 Task: Create a new contact in Outlook with the following details: Full Name: Shubham Jain, Company: ADN Broadband pvt ltd, Job Title: Network Engineer, Mobile: 09899344968, Address: Pitampura, New Delhi, India.
Action: Mouse moved to (16, 70)
Screenshot: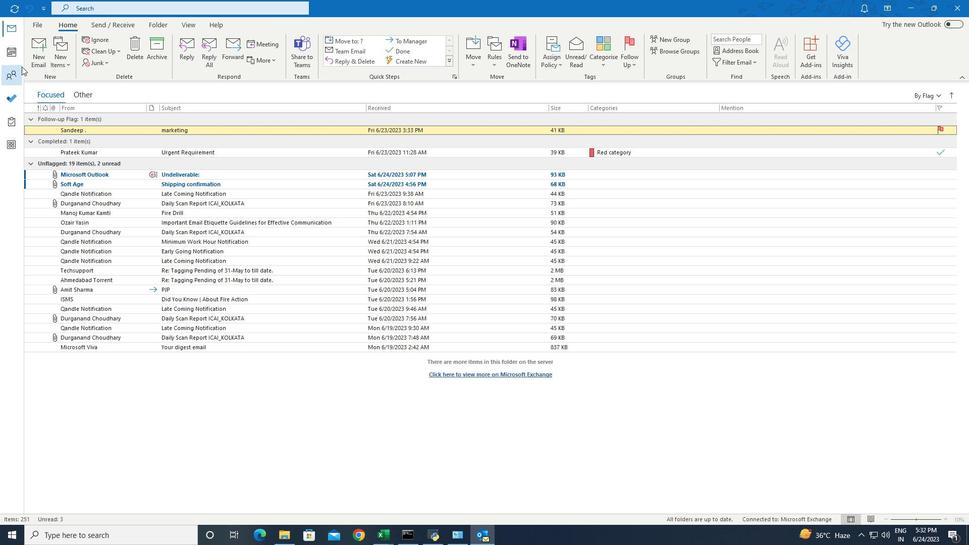 
Action: Mouse pressed left at (16, 70)
Screenshot: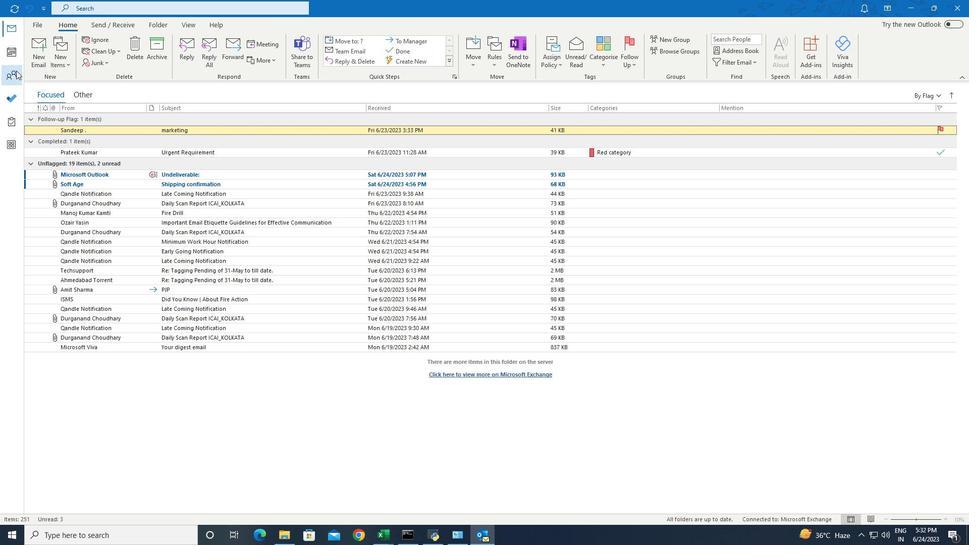 
Action: Mouse moved to (29, 56)
Screenshot: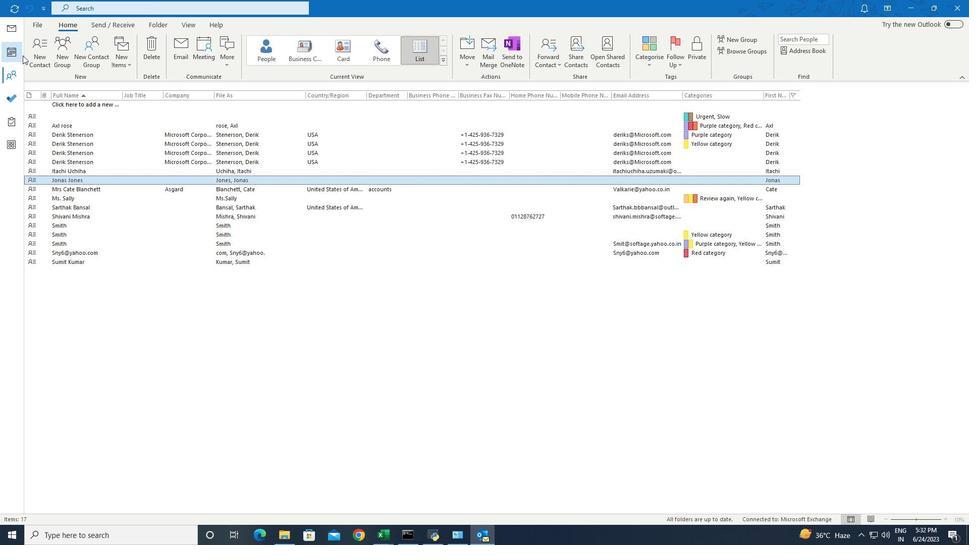 
Action: Mouse pressed left at (29, 56)
Screenshot: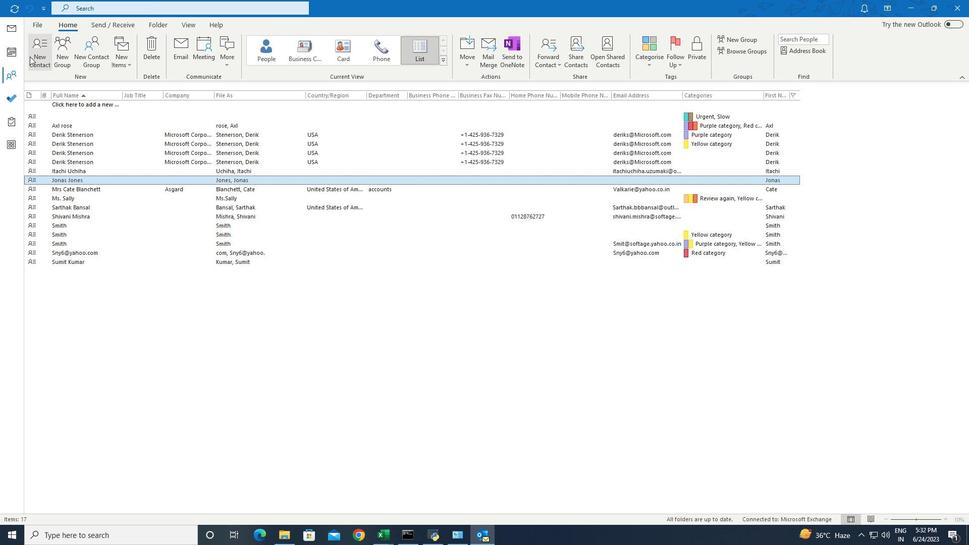 
Action: Mouse moved to (145, 159)
Screenshot: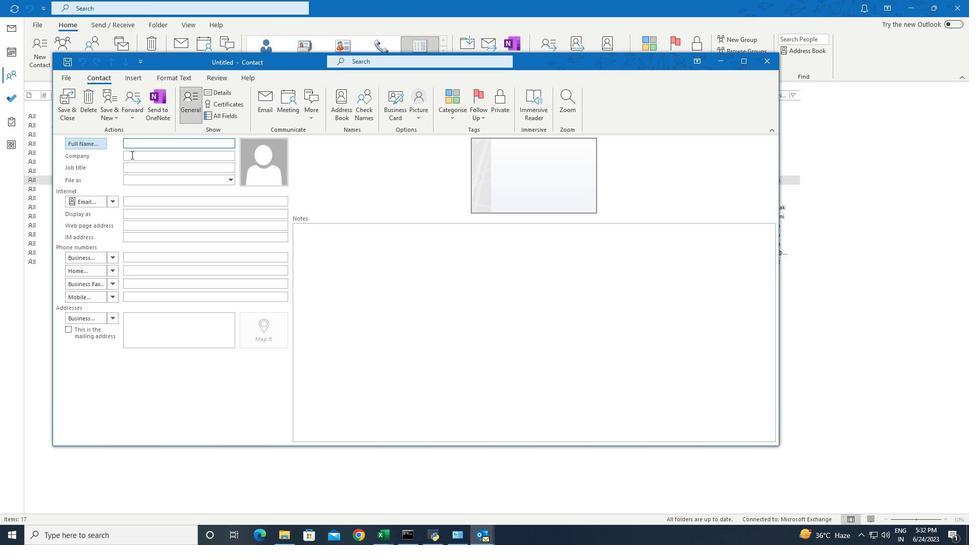 
Action: Key pressed <Key.shift>Shubham<Key.space><Key.shift>Jain
Screenshot: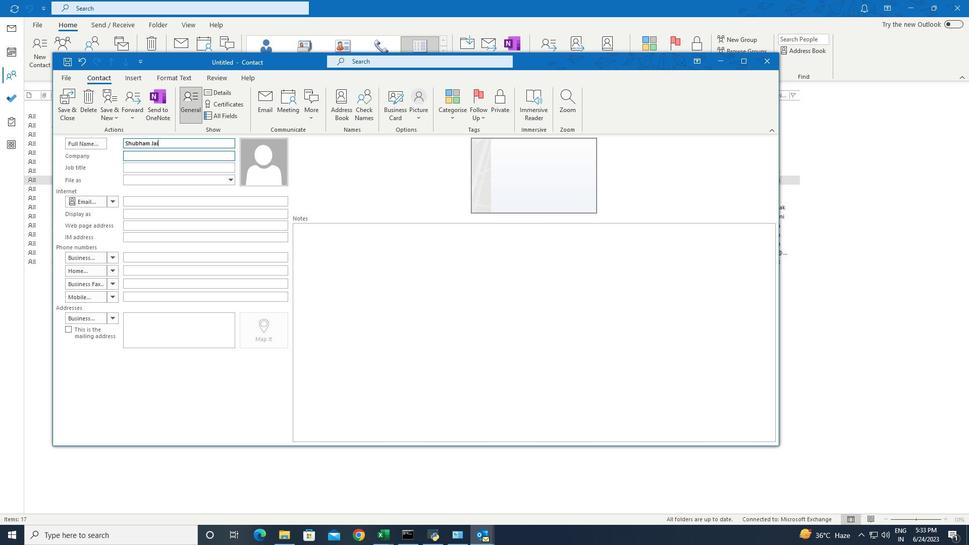 
Action: Mouse moved to (186, 321)
Screenshot: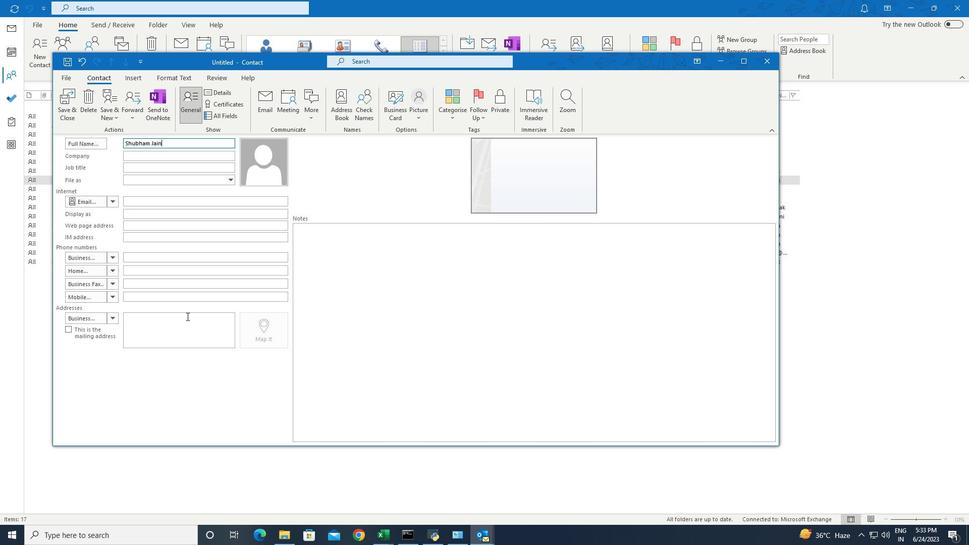 
Action: Mouse pressed left at (186, 321)
Screenshot: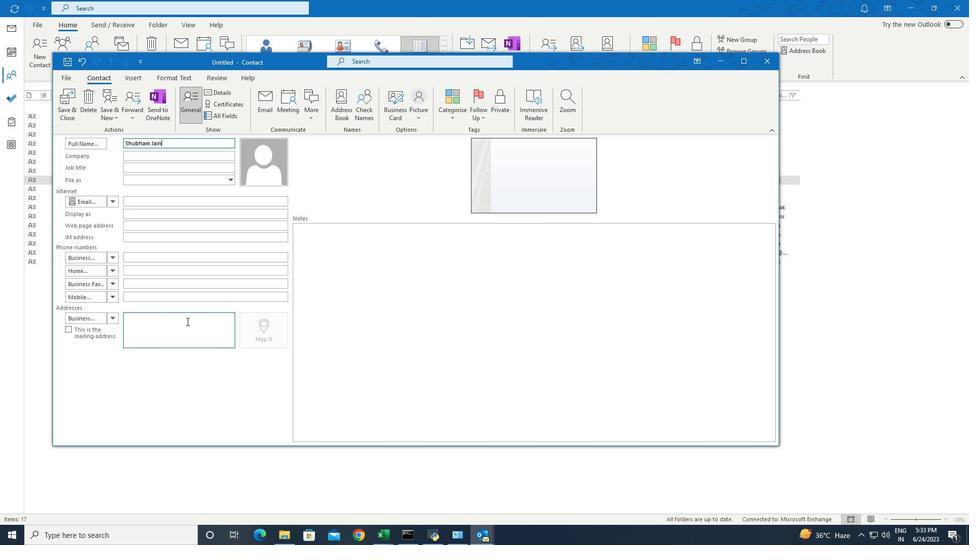 
Action: Key pressed <Key.shift>Pitampura,<Key.space><Key.shift>New<Key.space><Key.shift><Key.shift><Key.shift><Key.shift>Delhi,<Key.space><Key.shift>India
Screenshot: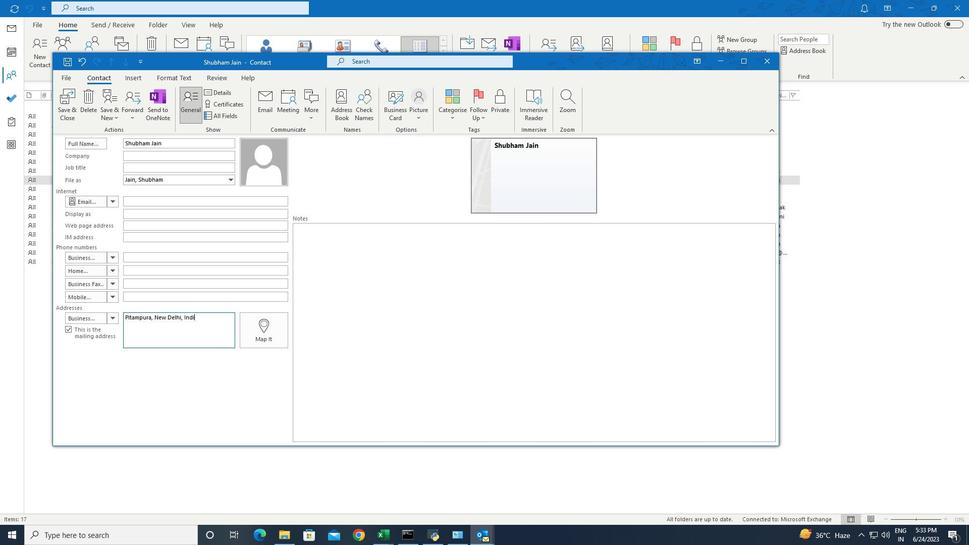 
Action: Mouse moved to (156, 158)
Screenshot: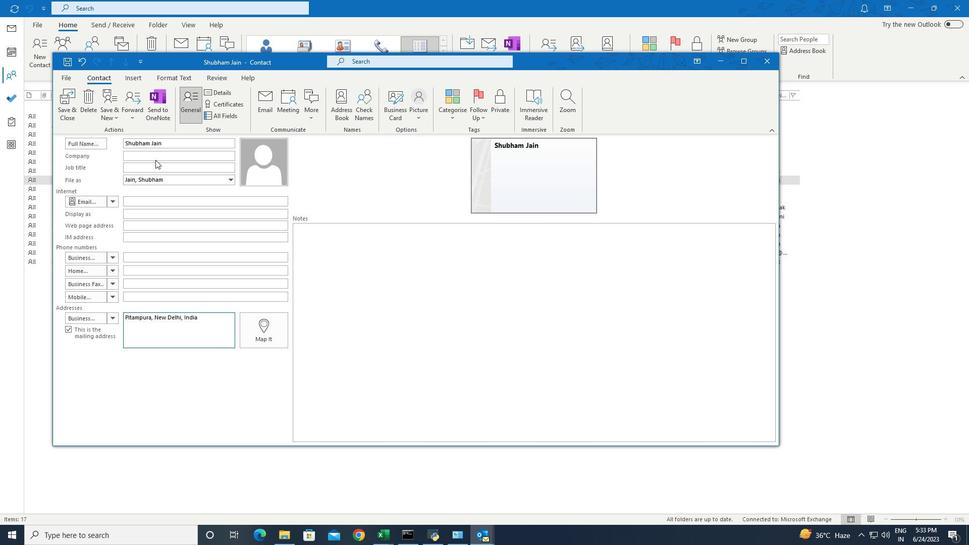 
Action: Mouse pressed left at (156, 158)
Screenshot: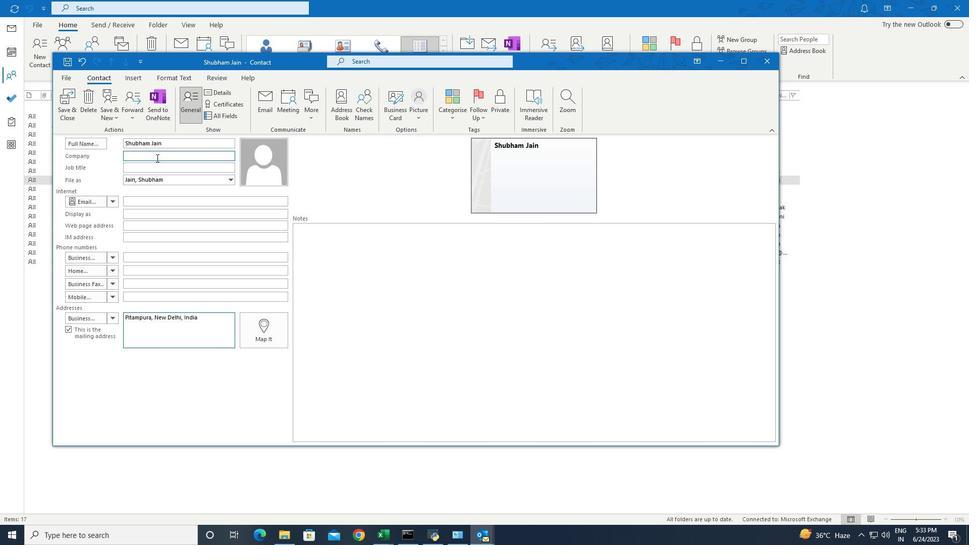 
Action: Key pressed <Key.shift>A<Key.shift>DN<Key.space><Key.shift><Key.shift><Key.shift><Key.shift><Key.shift><Key.shift><Key.shift><Key.shift><Key.shift><Key.shift><Key.shift><Key.shift><Key.shift><Key.shift><Key.shift>Broadband<Key.space>pvt<Key.space>ltd.
Screenshot: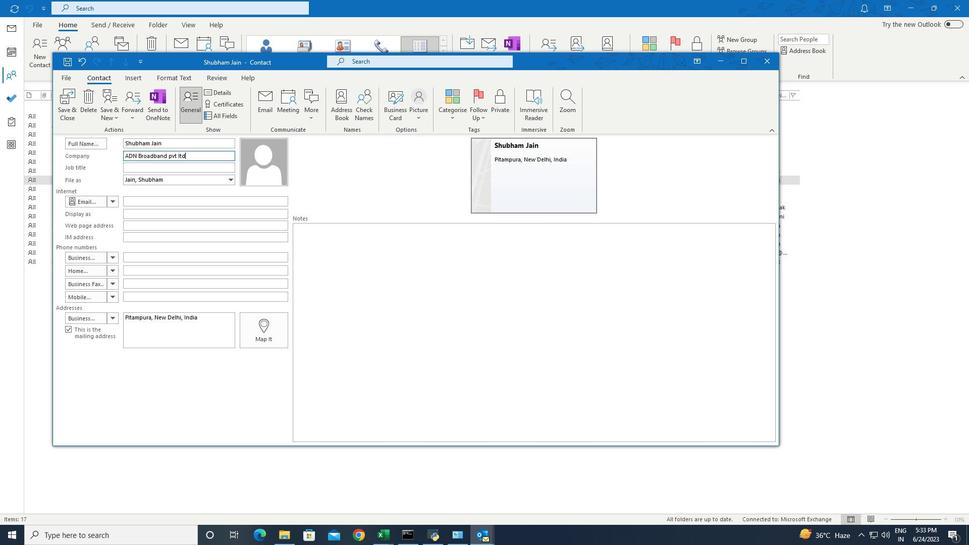 
Action: Mouse moved to (181, 163)
Screenshot: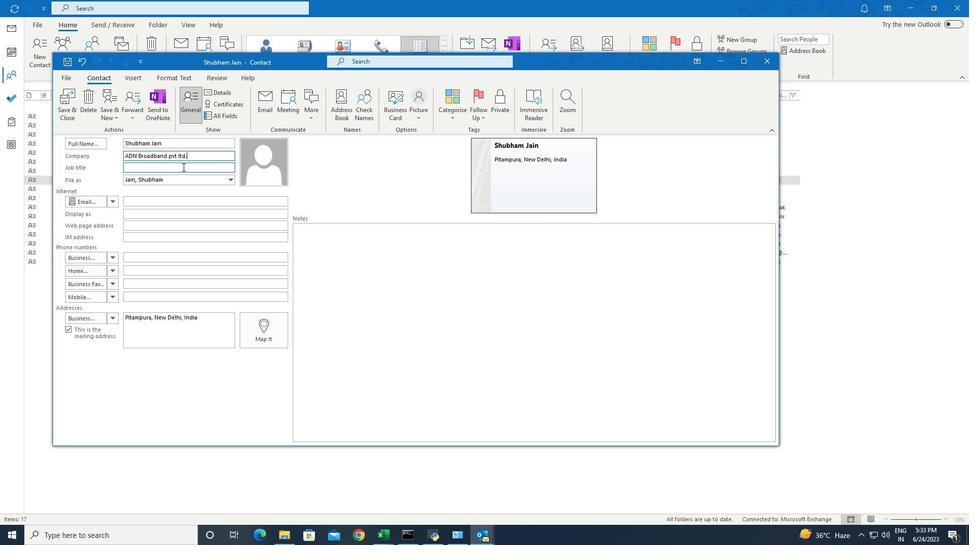 
Action: Mouse pressed left at (181, 163)
Screenshot: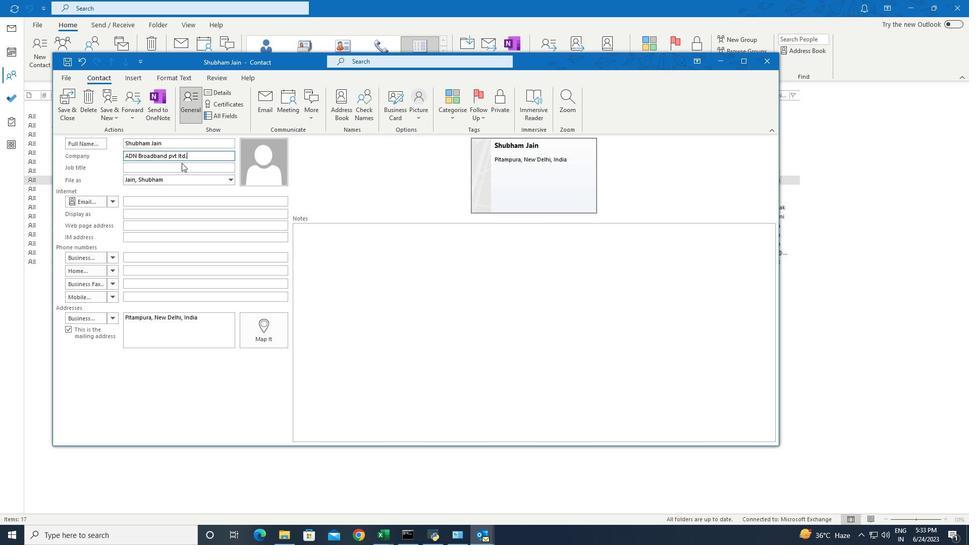 
Action: Mouse moved to (181, 167)
Screenshot: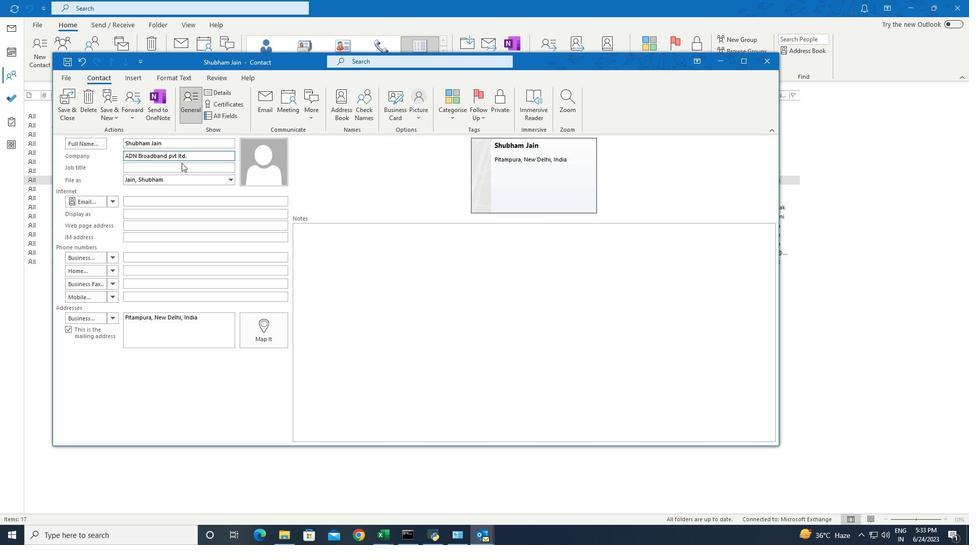 
Action: Mouse pressed left at (181, 167)
Screenshot: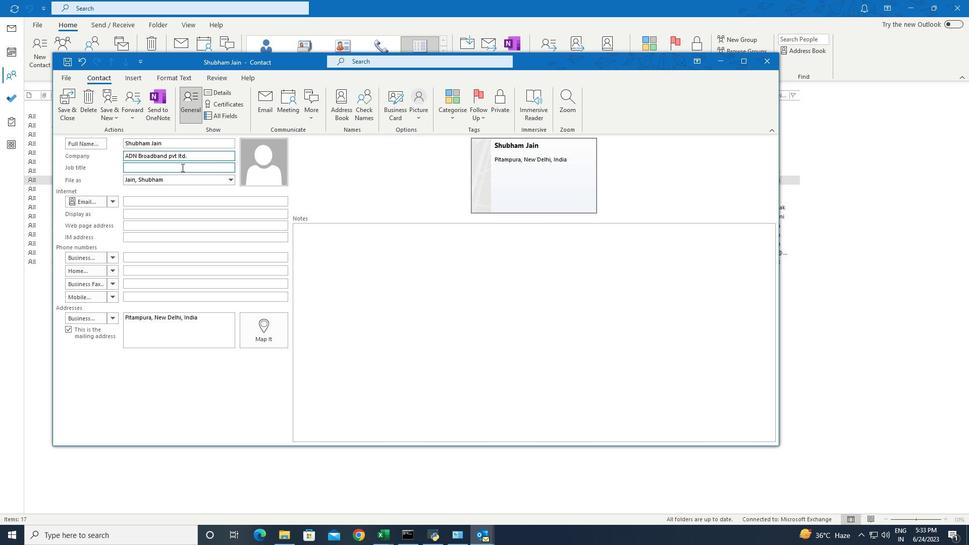 
Action: Key pressed <Key.shift>Network<Key.space><Key.shift>Engineer
Screenshot: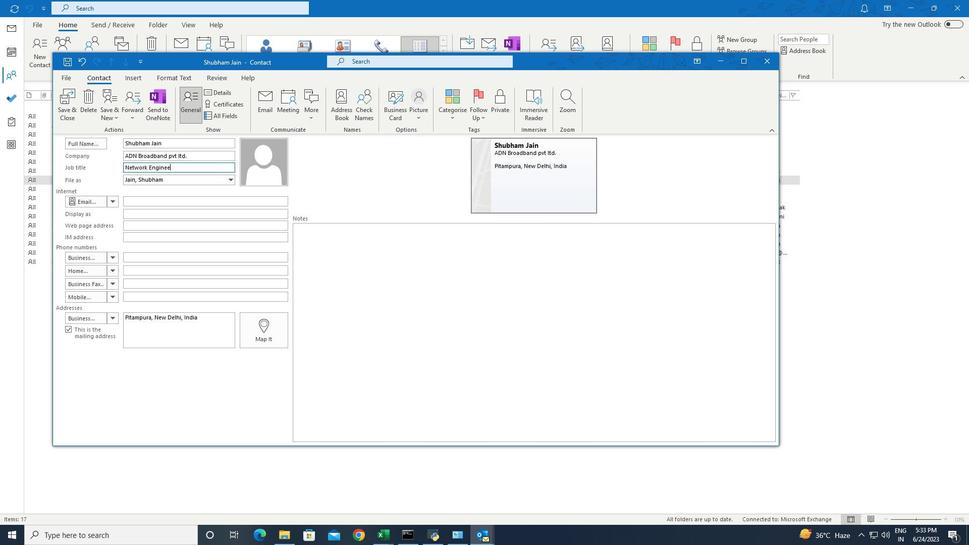 
Action: Mouse moved to (163, 298)
Screenshot: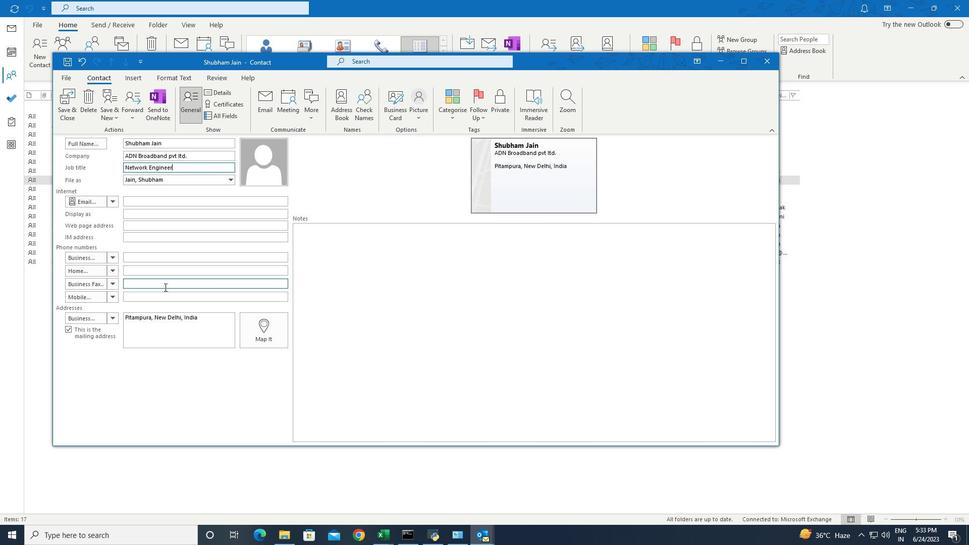 
Action: Mouse pressed left at (163, 298)
Screenshot: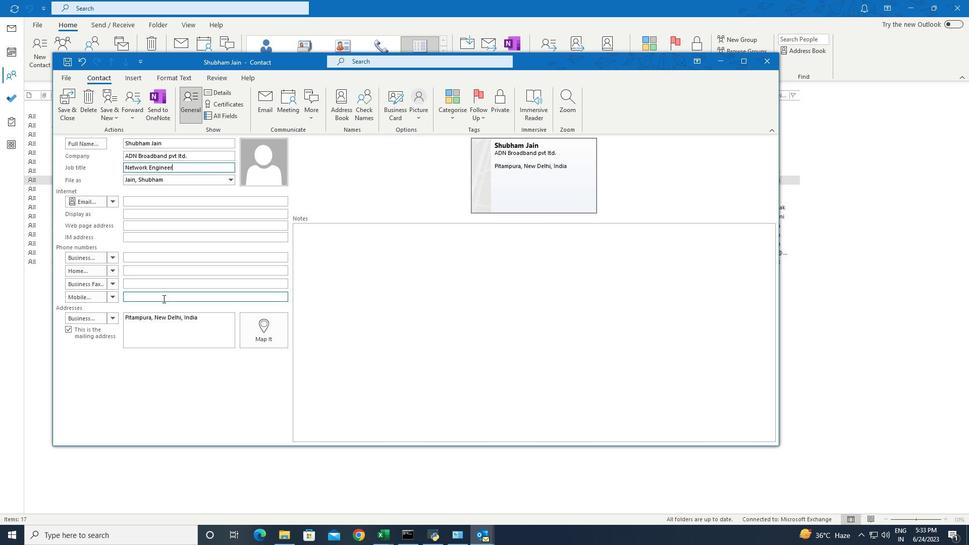 
Action: Key pressed 09899344968
Screenshot: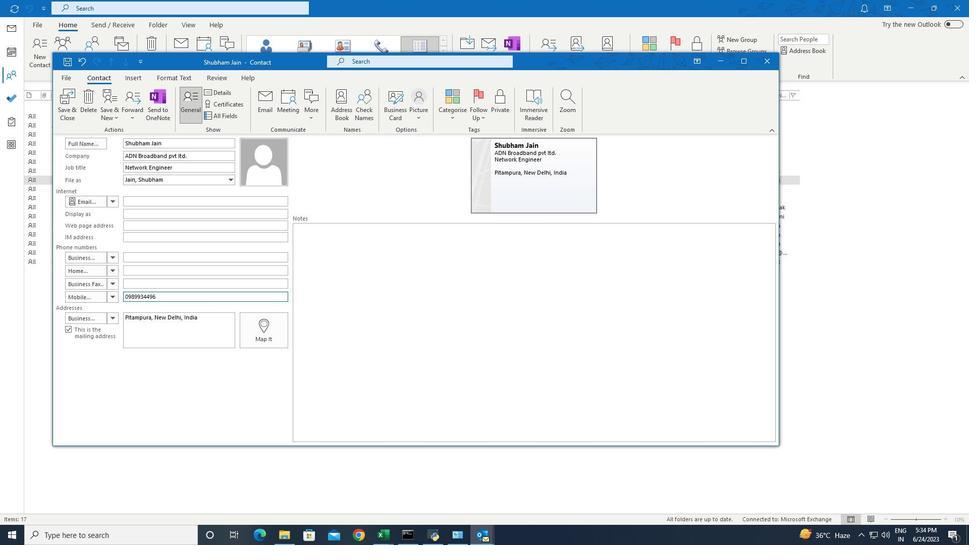 
Action: Mouse moved to (59, 96)
Screenshot: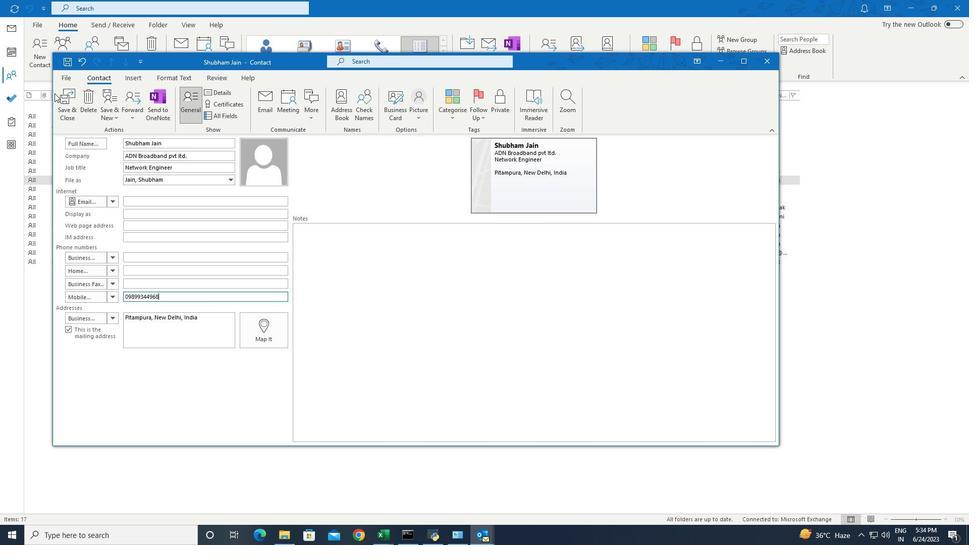 
Action: Mouse pressed left at (59, 96)
Screenshot: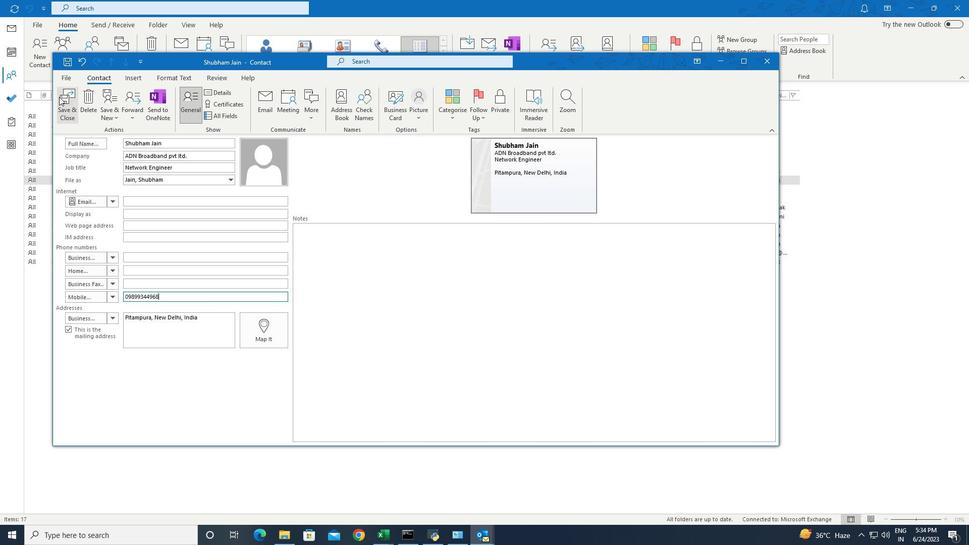 
